 Task: Create List Competitors in Board Ad Campaigns to Workspace Information Technology. Create List Prospects in Board Agile Project Management to Workspace Information Technology. Create List Leads in Board Diversity and Inclusion Policy Development and Implementation to Workspace Information Technology
Action: Mouse moved to (40, 285)
Screenshot: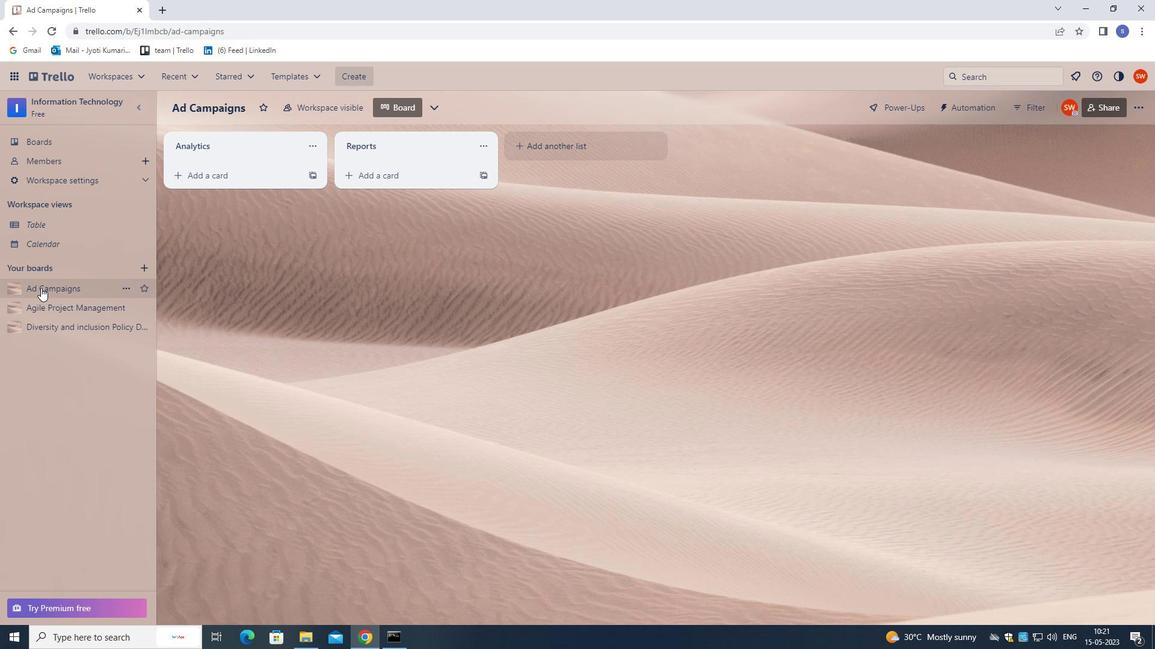 
Action: Mouse pressed left at (40, 285)
Screenshot: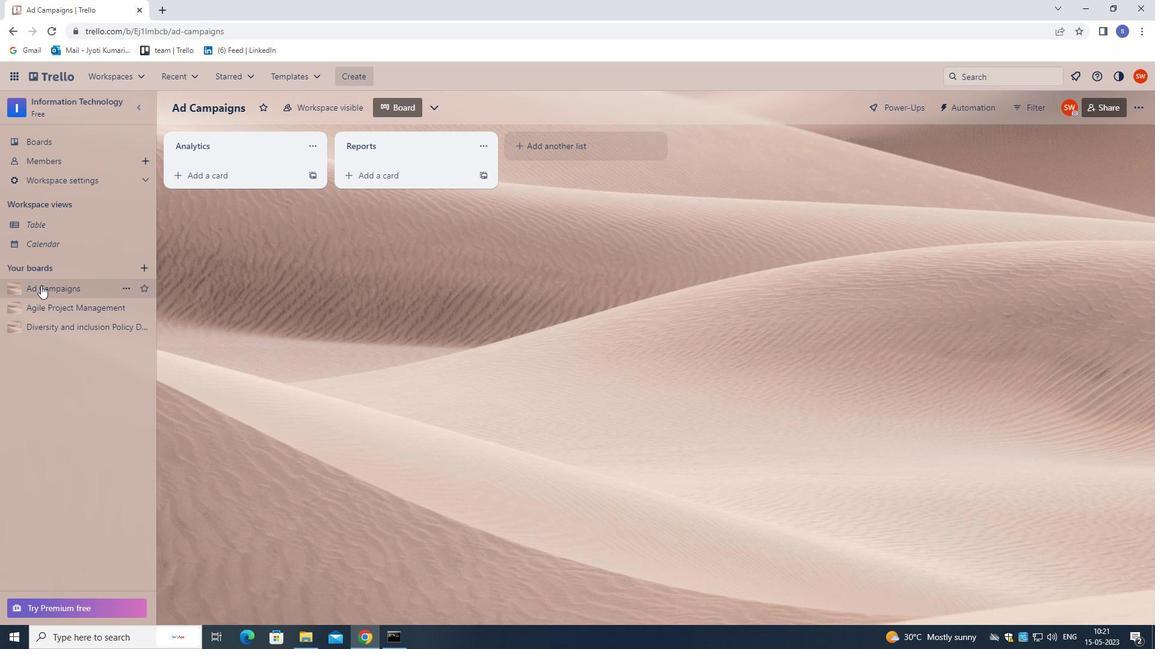 
Action: Mouse moved to (515, 142)
Screenshot: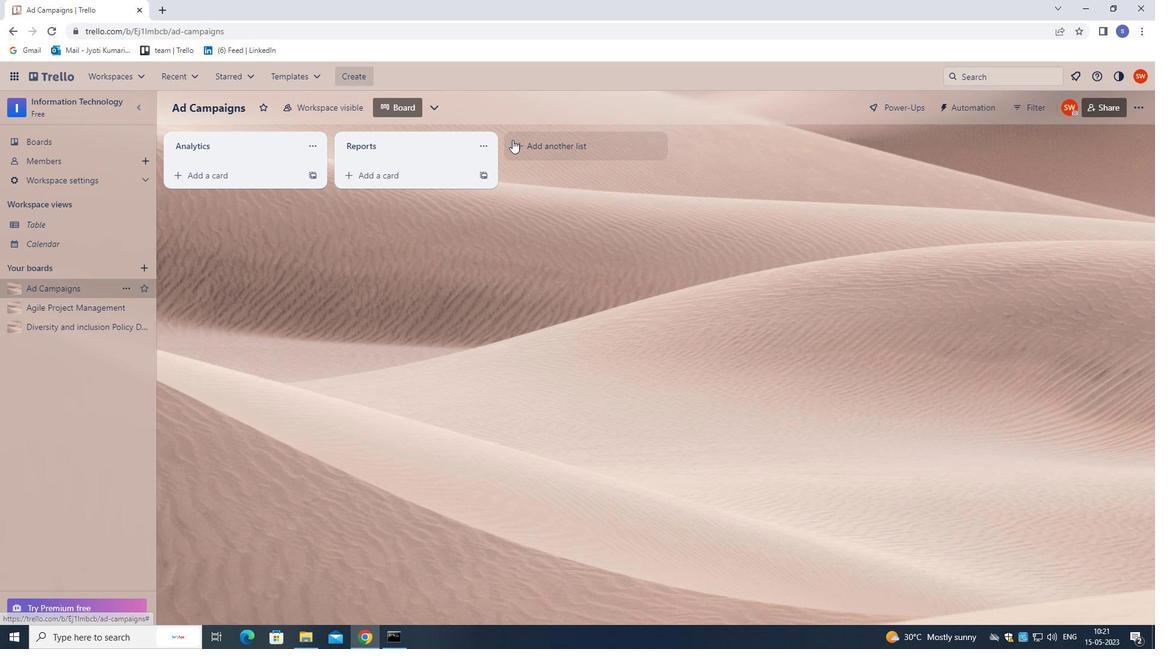 
Action: Mouse pressed left at (515, 142)
Screenshot: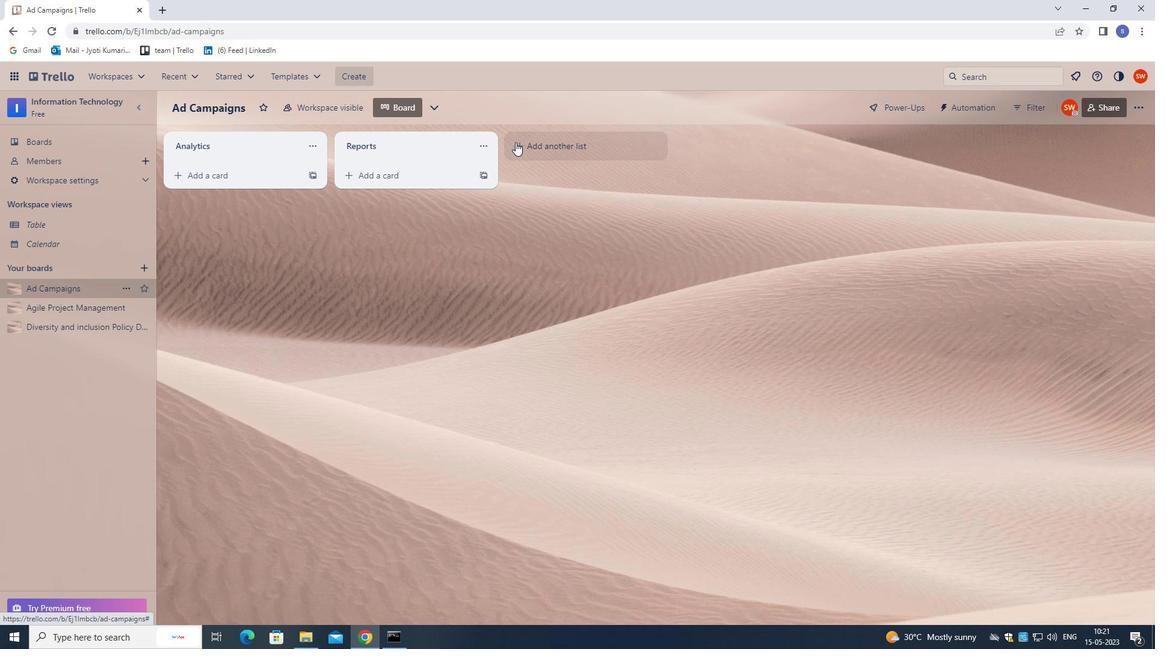 
Action: Mouse moved to (530, 376)
Screenshot: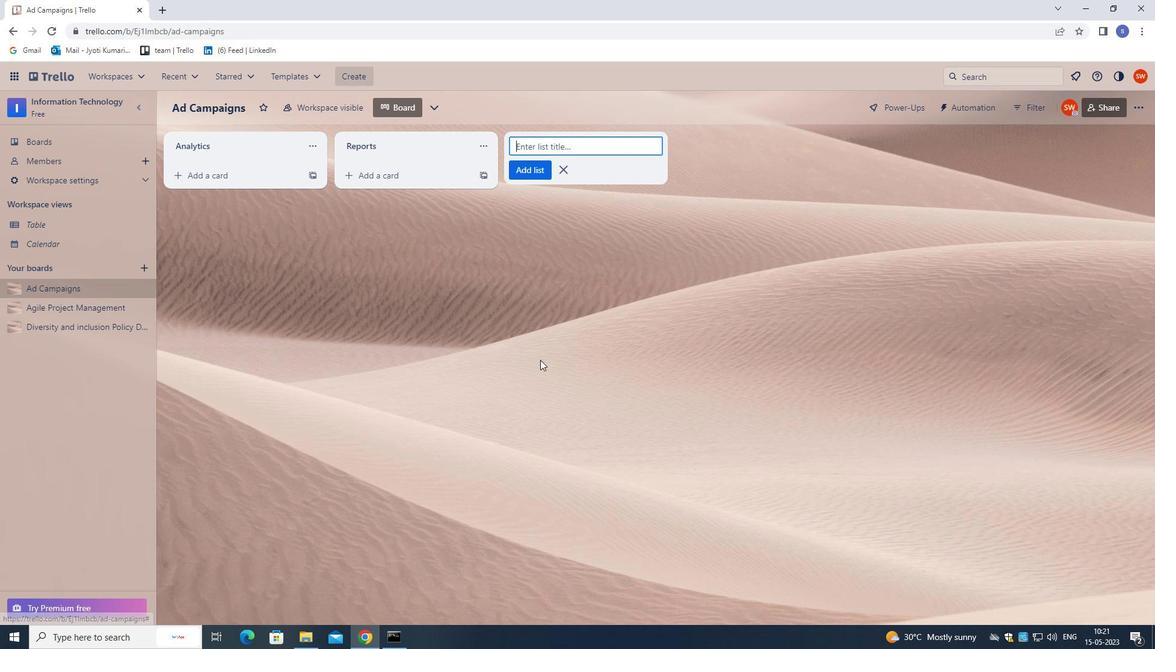 
Action: Key pressed <Key.shift>COMPER<Key.backspace>TITORS<Key.enter>
Screenshot: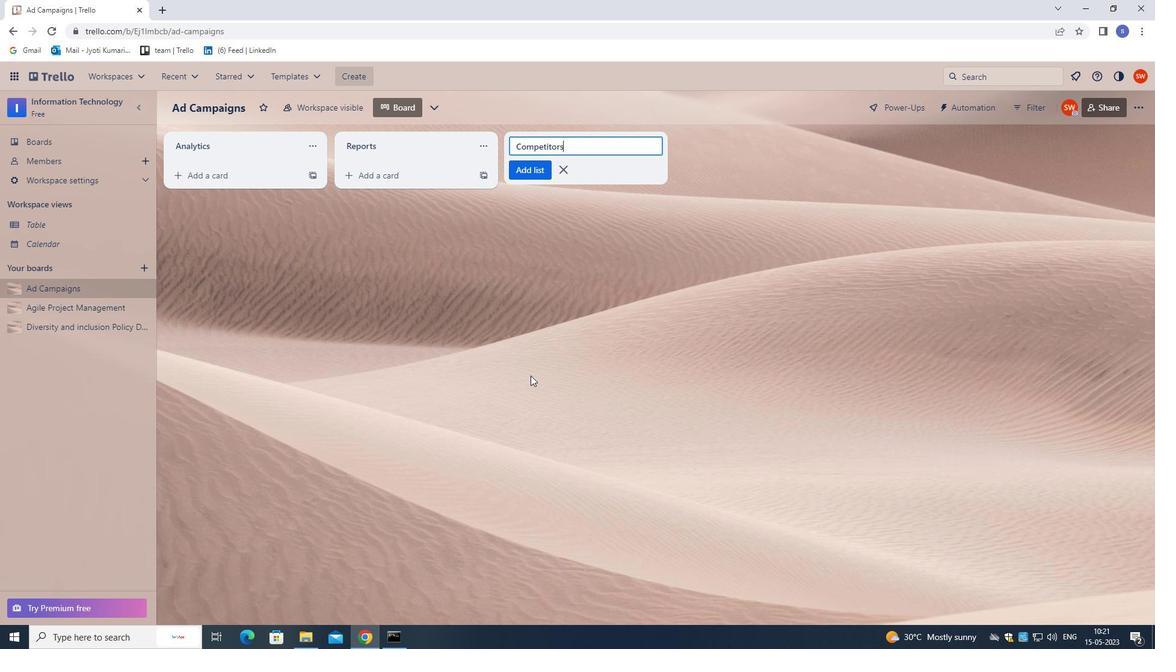 
Action: Mouse moved to (105, 308)
Screenshot: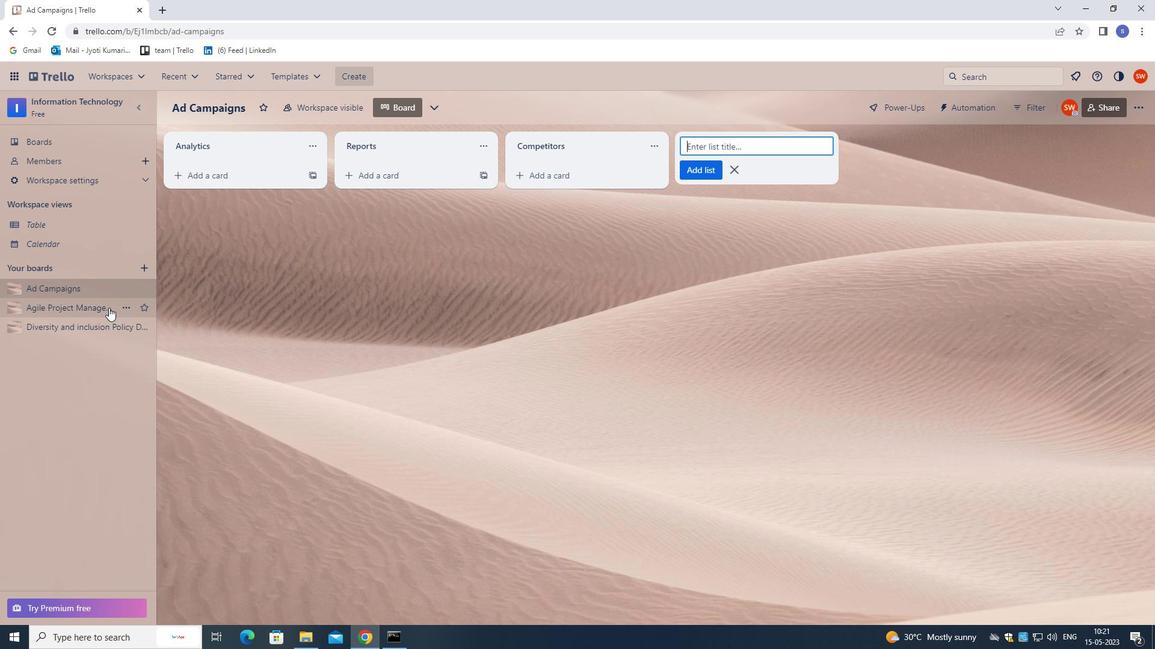 
Action: Mouse pressed left at (105, 308)
Screenshot: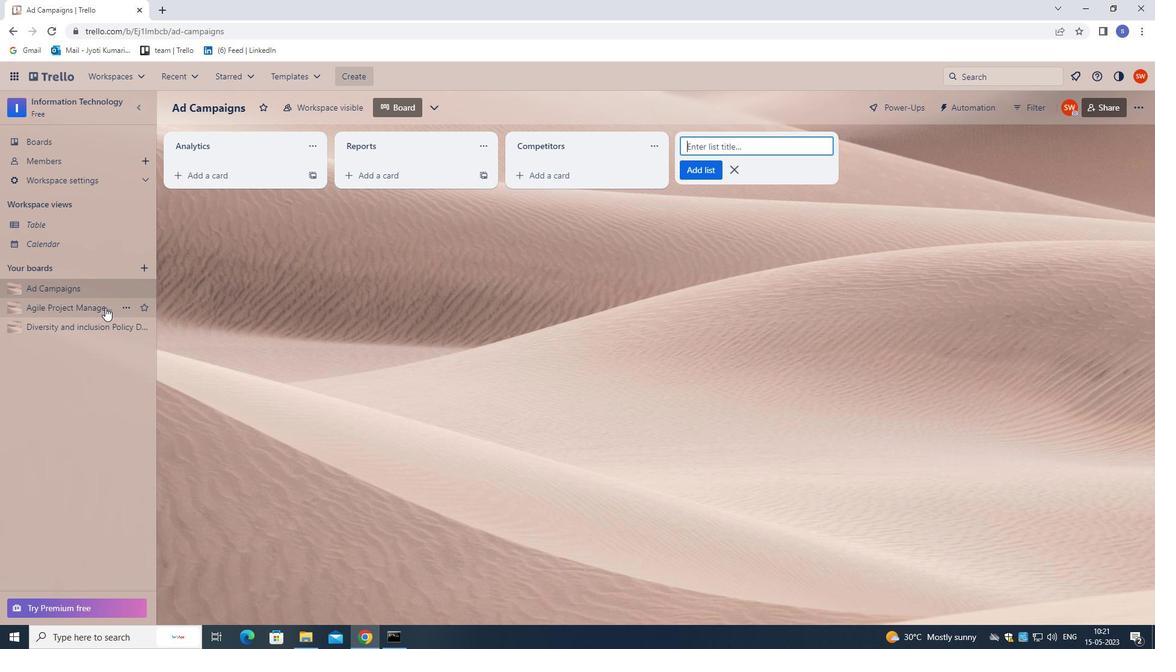 
Action: Mouse moved to (522, 143)
Screenshot: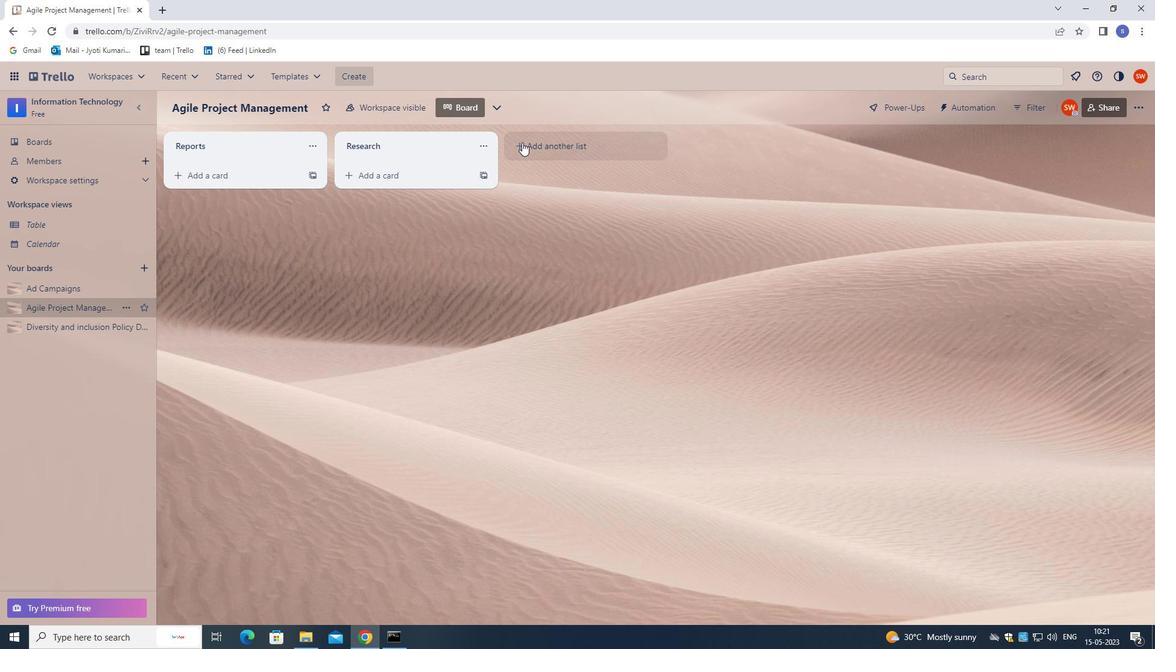 
Action: Mouse pressed left at (522, 143)
Screenshot: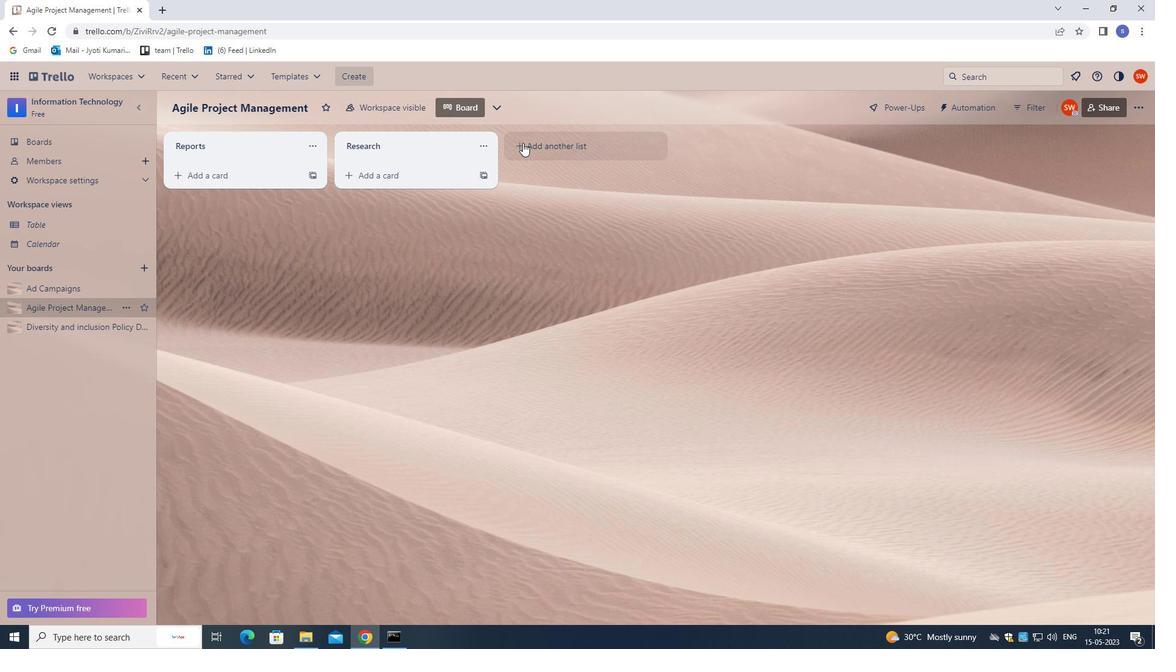 
Action: Mouse moved to (438, 427)
Screenshot: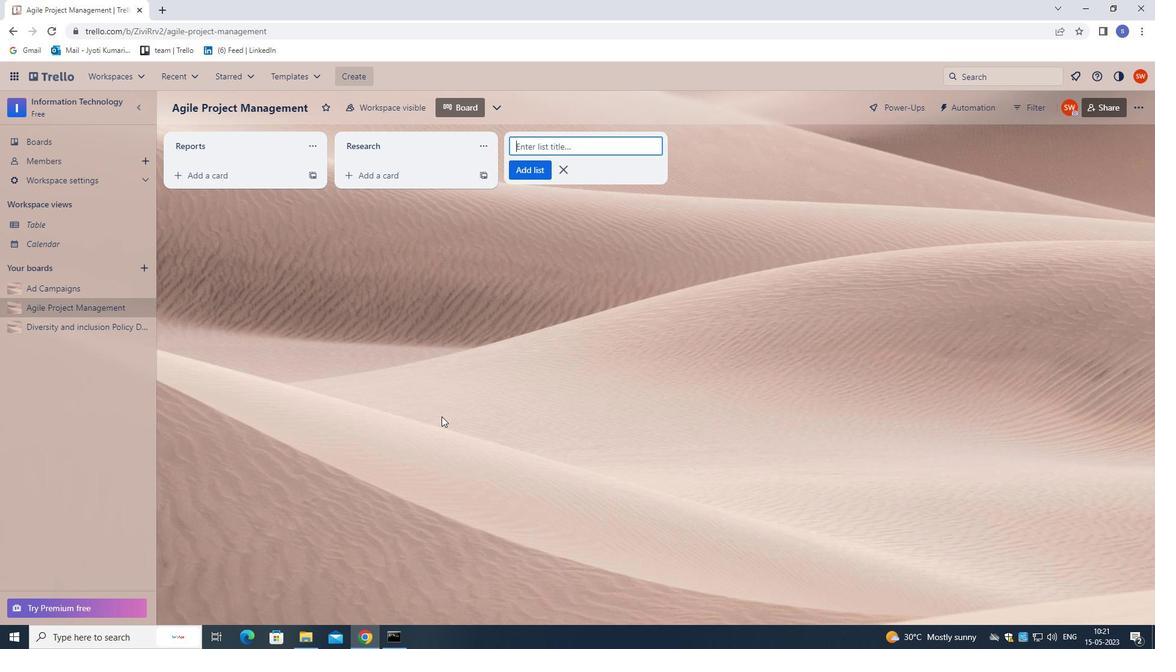 
Action: Key pressed <Key.shift>PROSPECTS<Key.enter>
Screenshot: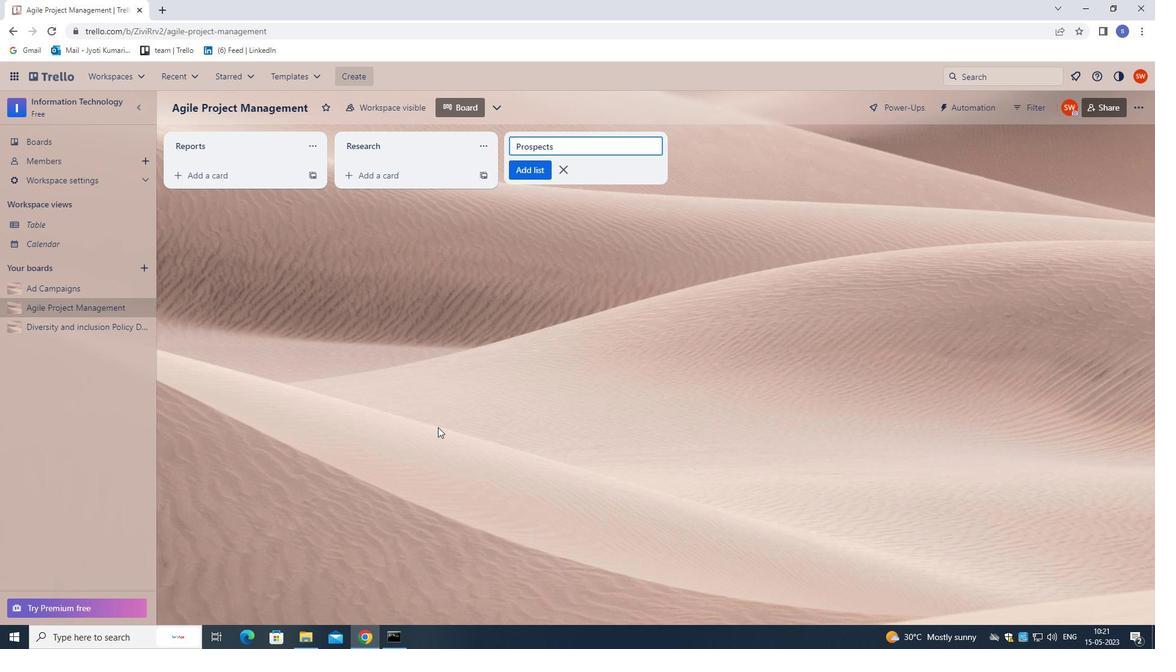 
Action: Mouse moved to (79, 327)
Screenshot: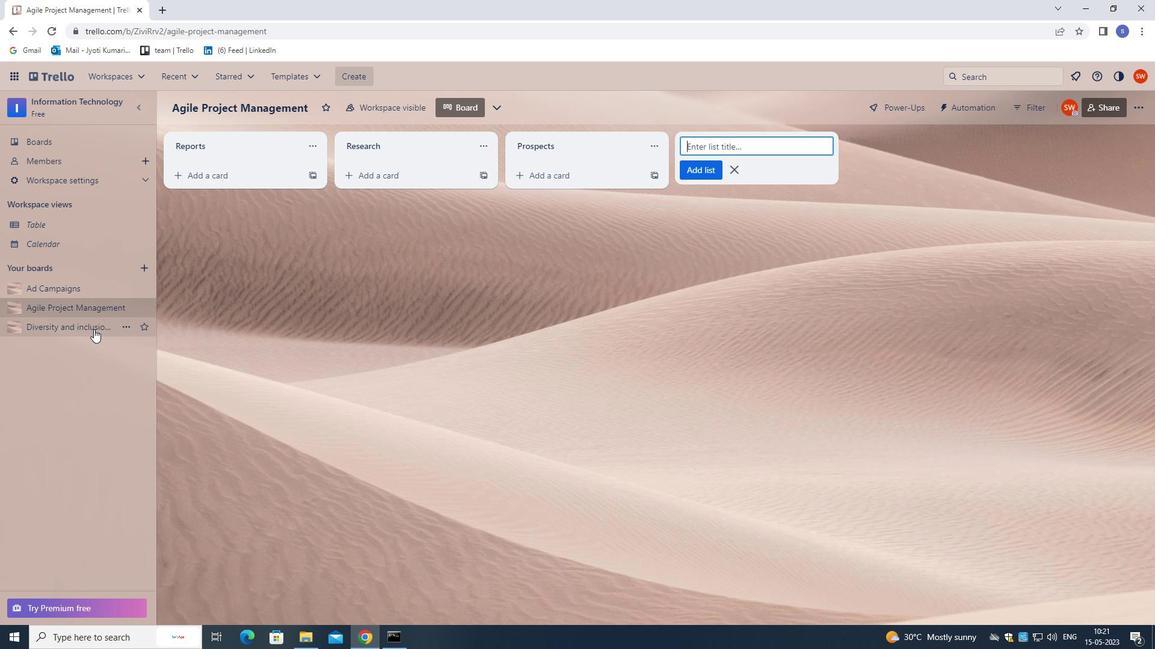 
Action: Mouse pressed left at (79, 327)
Screenshot: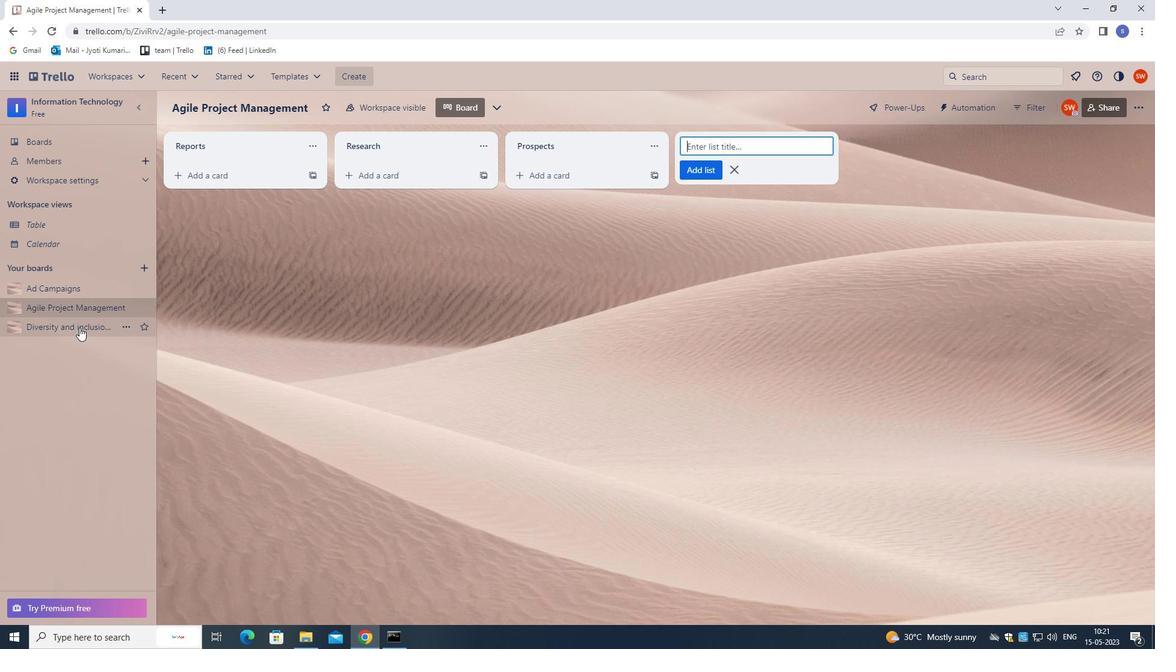 
Action: Mouse moved to (560, 145)
Screenshot: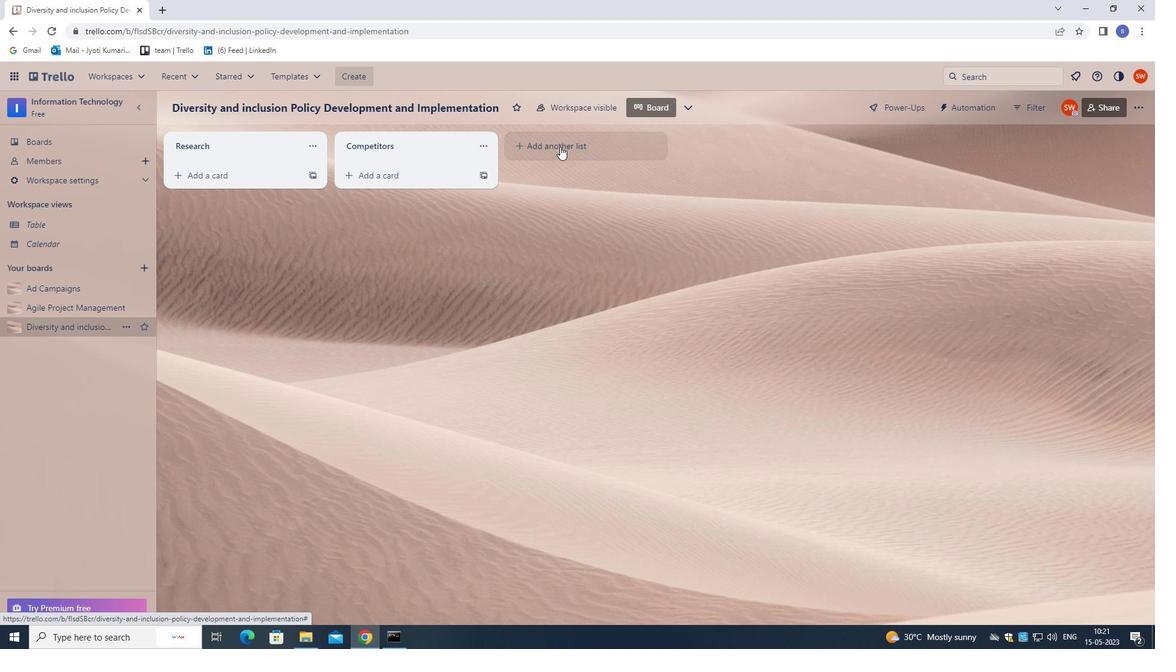 
Action: Mouse pressed left at (560, 145)
Screenshot: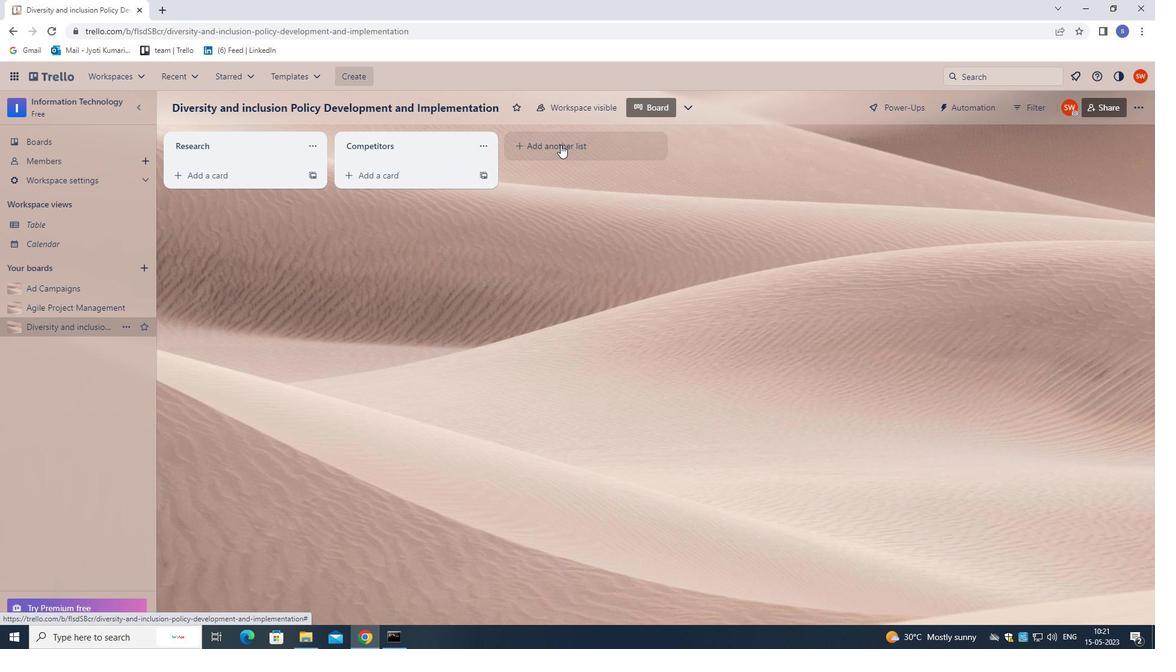 
Action: Mouse moved to (552, 457)
Screenshot: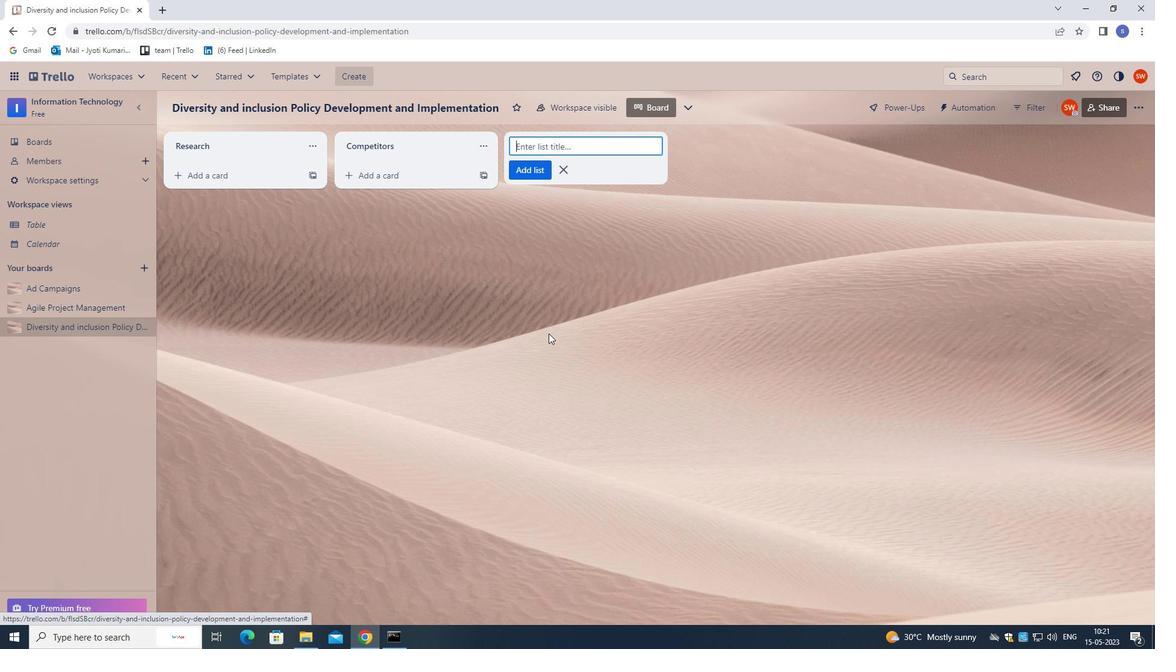 
Action: Key pressed <Key.shift>LEADS<Key.enter>
Screenshot: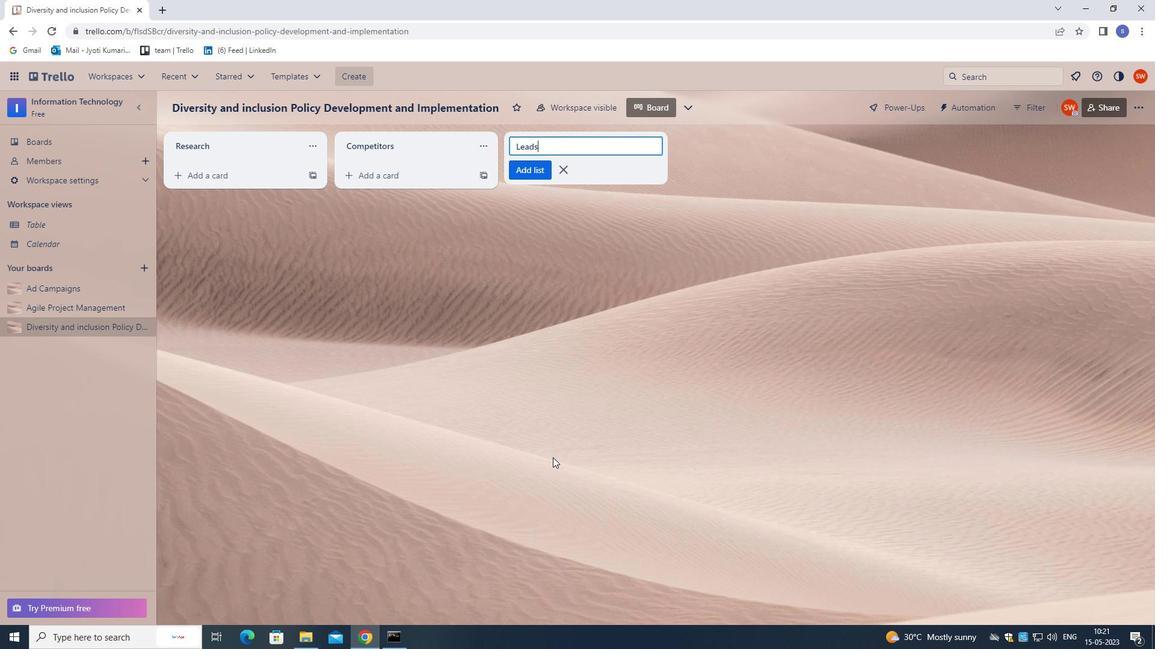 
